 Task: Check the median days on the market of all home types in the last 1 year.
Action: Mouse moved to (875, 168)
Screenshot: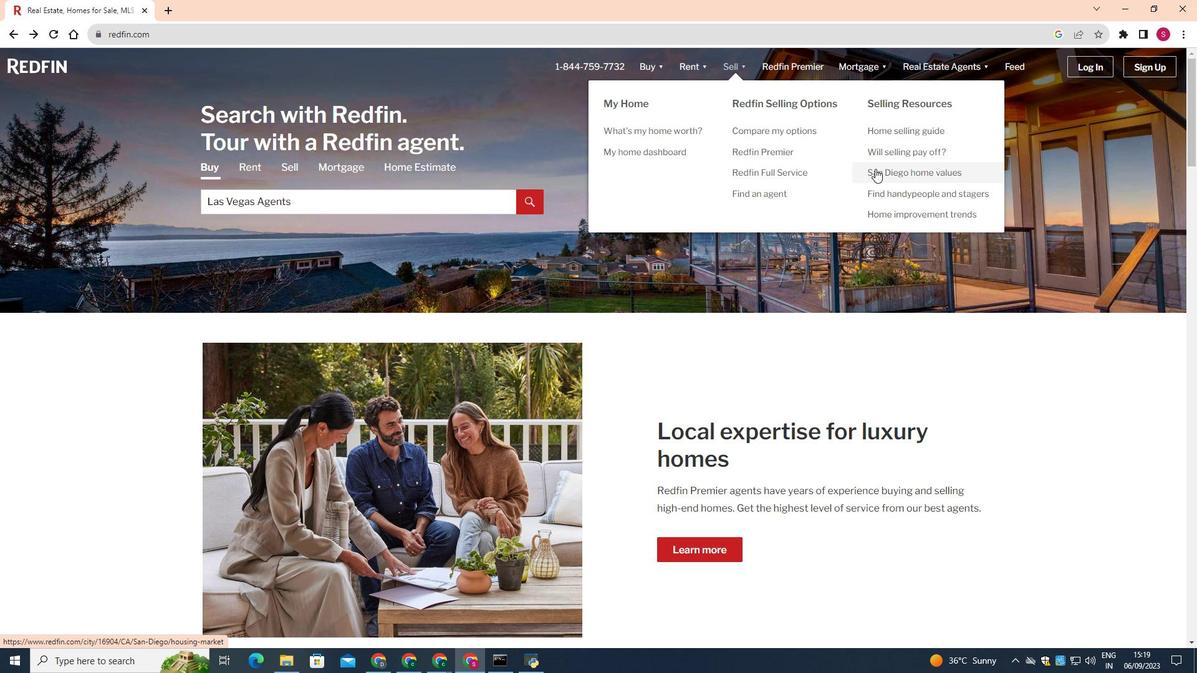 
Action: Mouse pressed left at (875, 168)
Screenshot: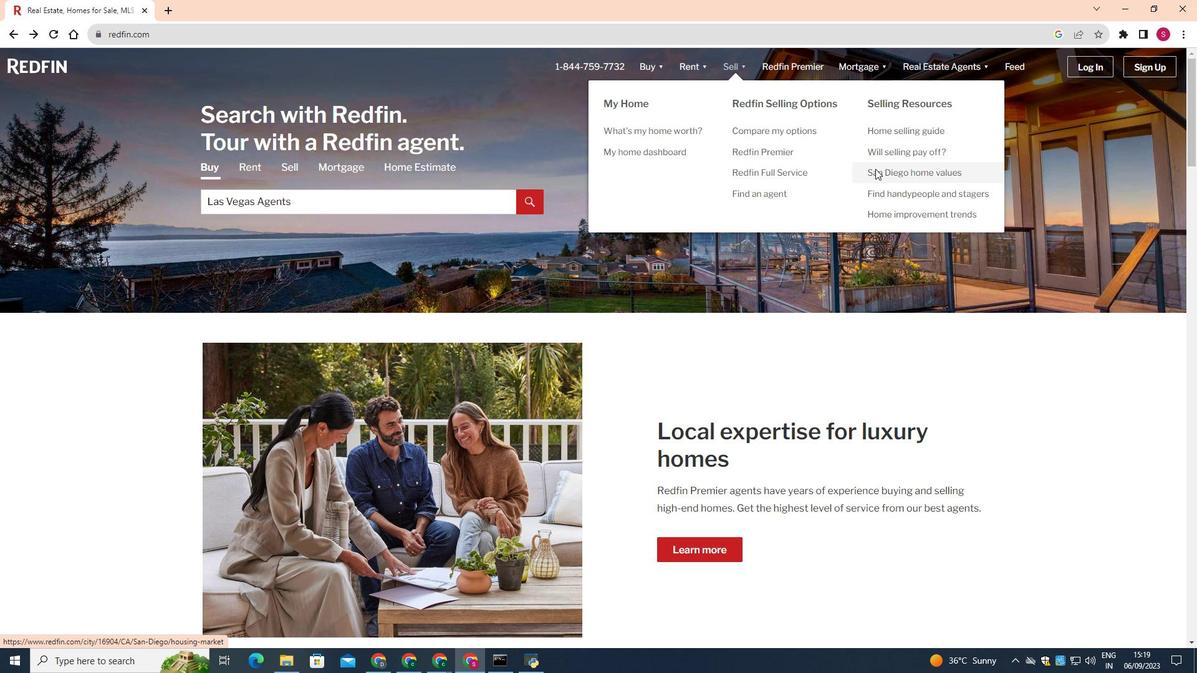 
Action: Mouse moved to (788, 379)
Screenshot: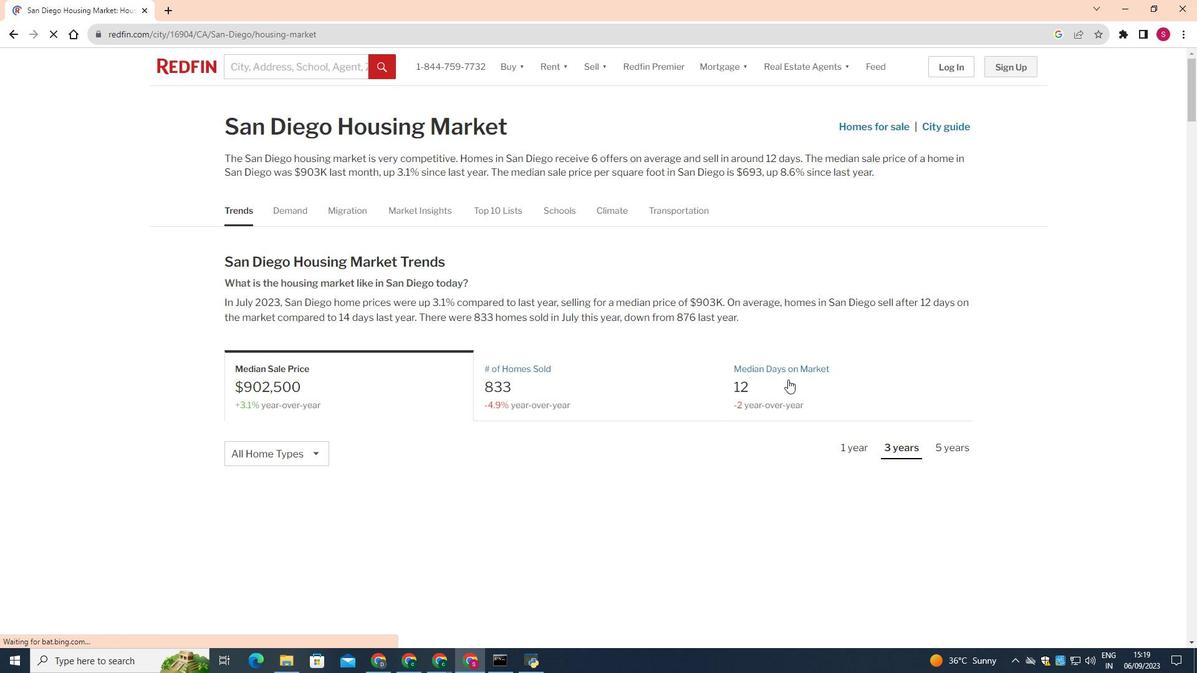 
Action: Mouse pressed left at (788, 379)
Screenshot: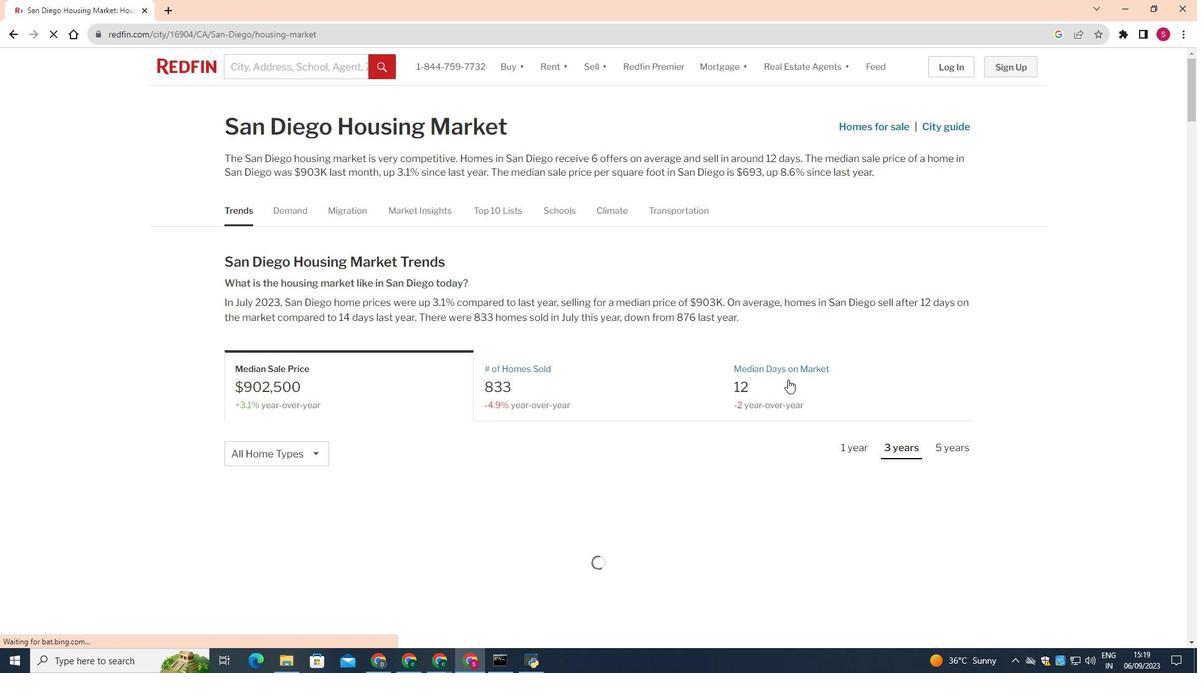 
Action: Mouse moved to (281, 457)
Screenshot: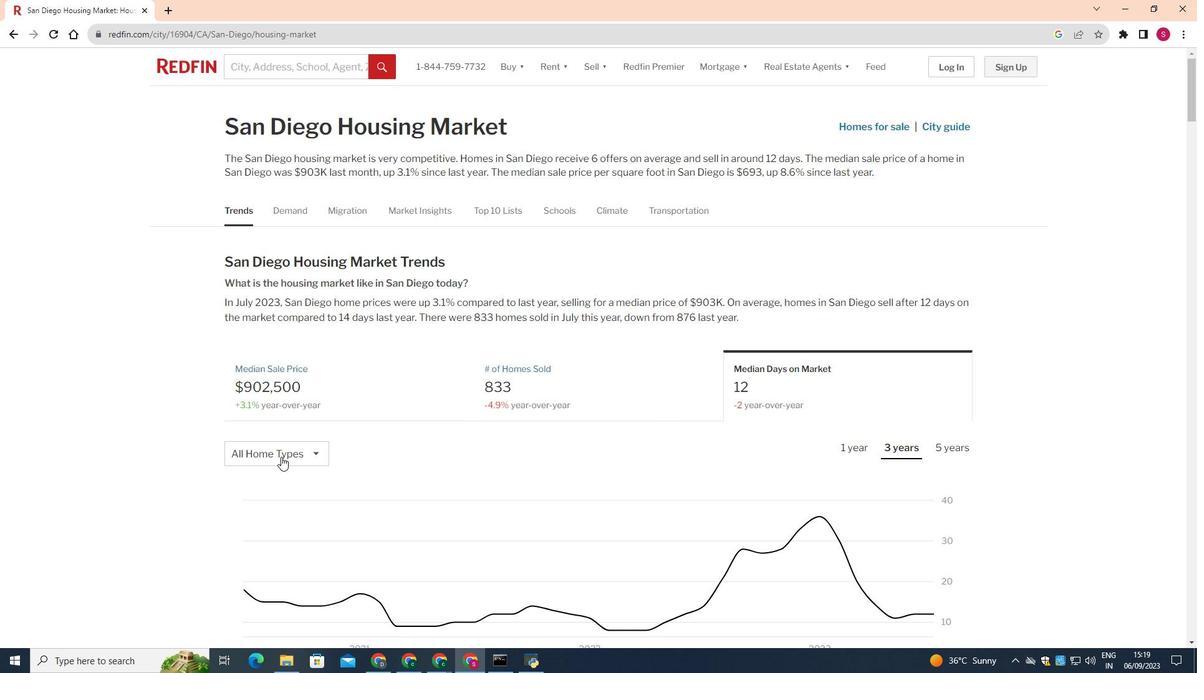 
Action: Mouse pressed left at (281, 457)
Screenshot: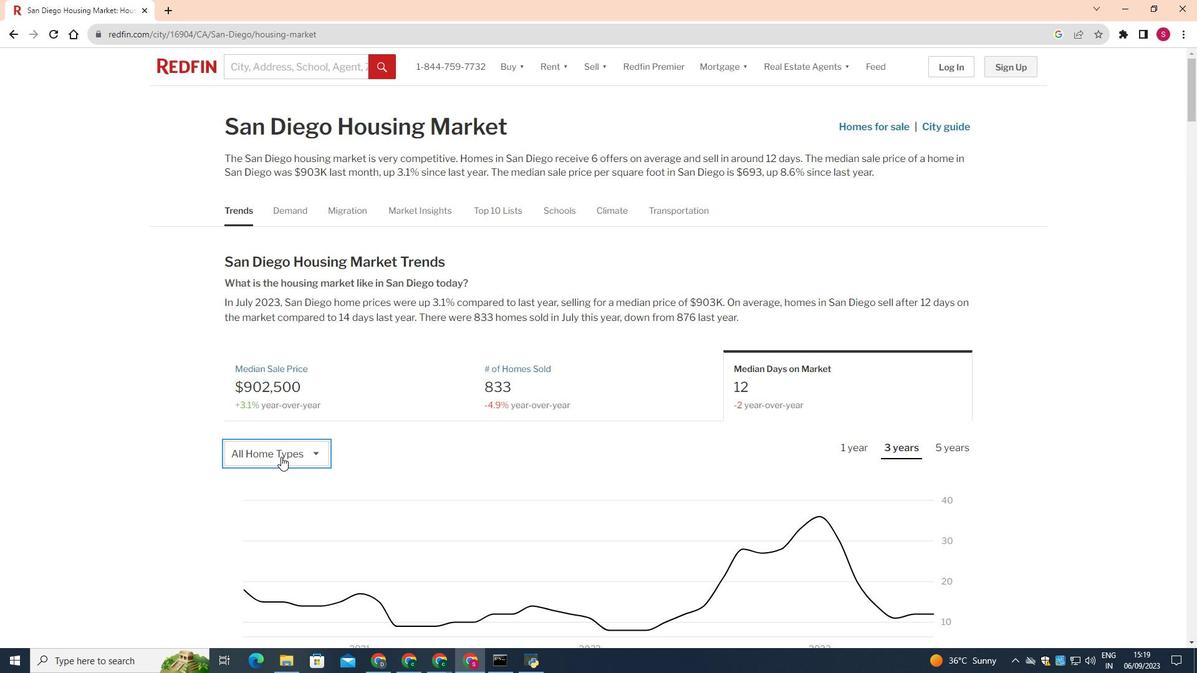 
Action: Mouse moved to (279, 480)
Screenshot: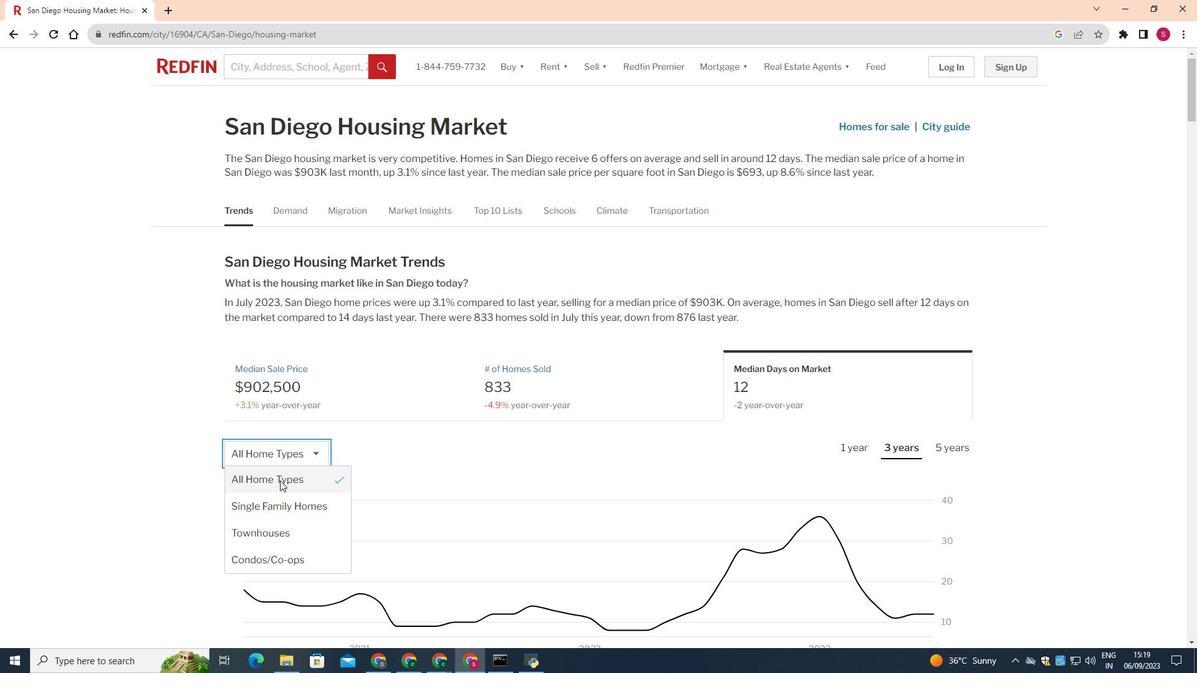 
Action: Mouse pressed left at (279, 480)
Screenshot: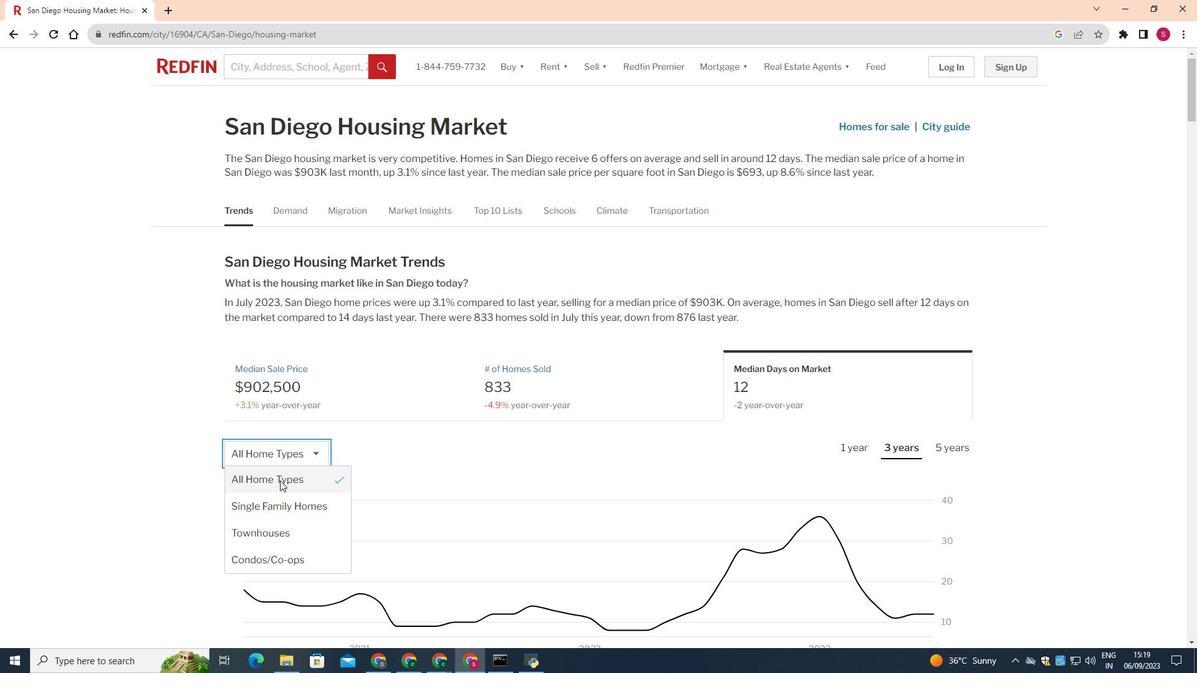 
Action: Mouse moved to (847, 445)
Screenshot: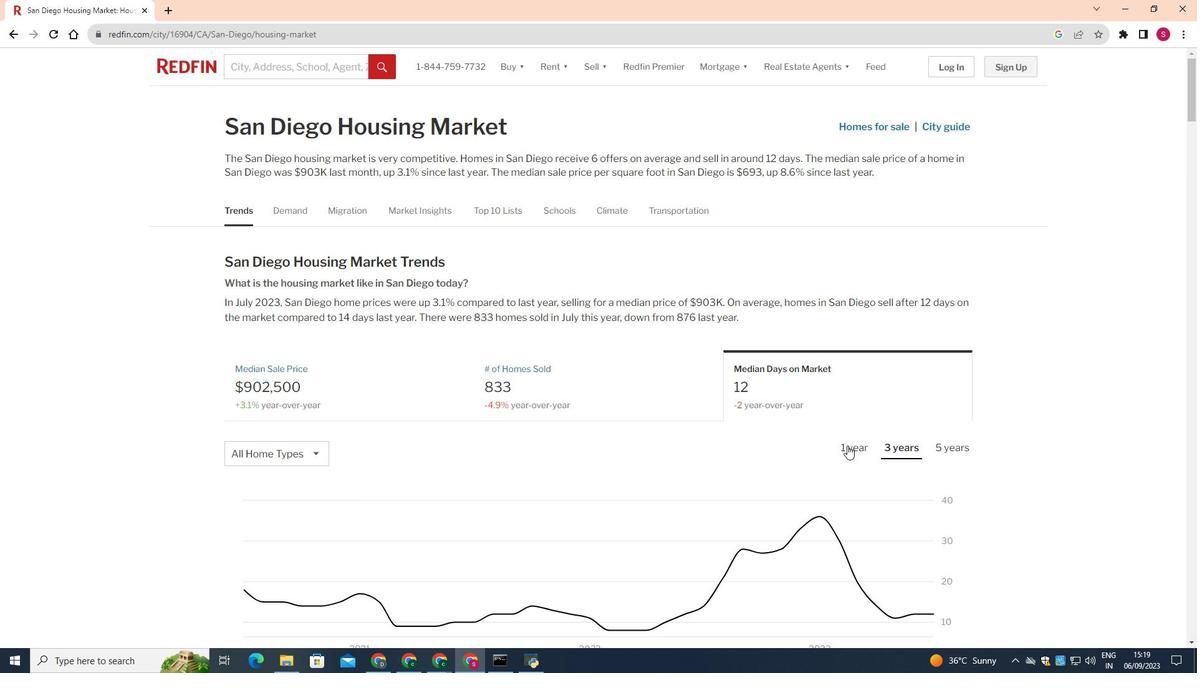 
Action: Mouse pressed left at (847, 445)
Screenshot: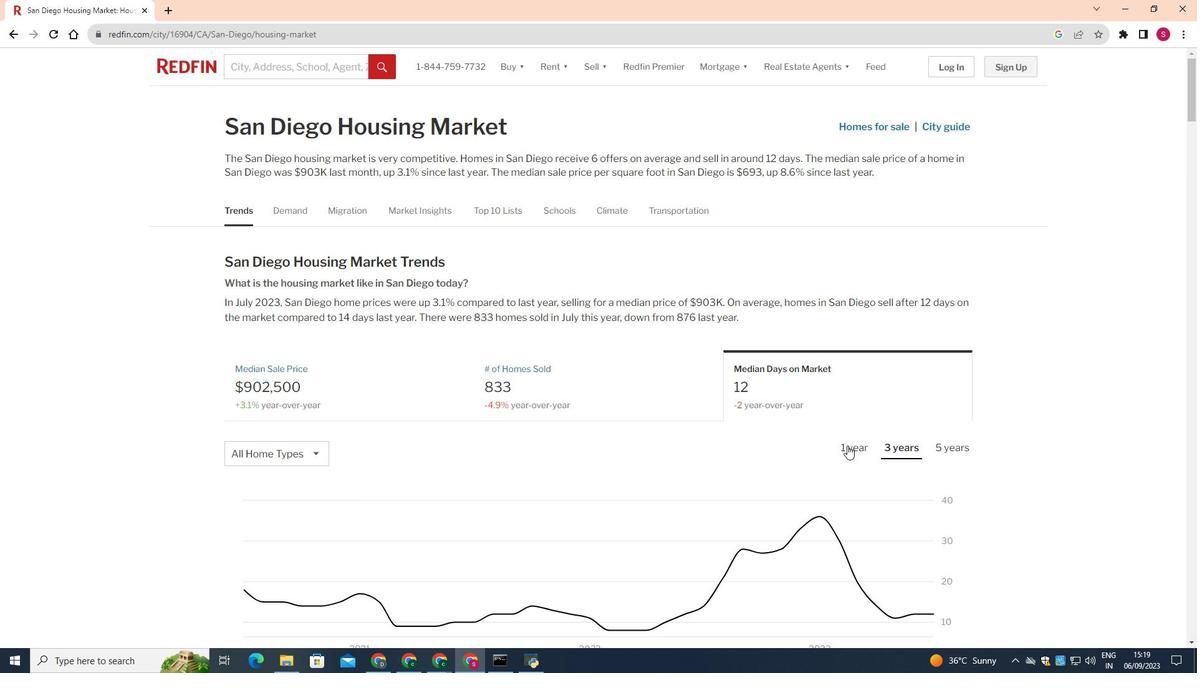 
Action: Mouse moved to (639, 438)
Screenshot: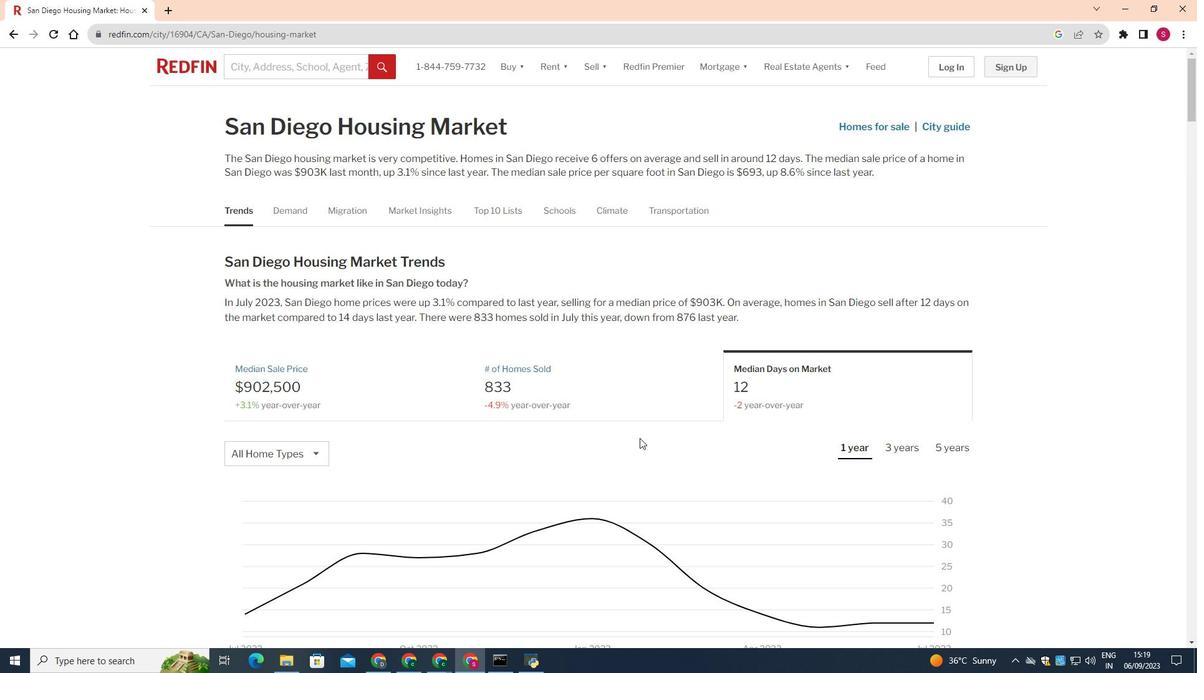 
Action: Mouse scrolled (639, 437) with delta (0, 0)
Screenshot: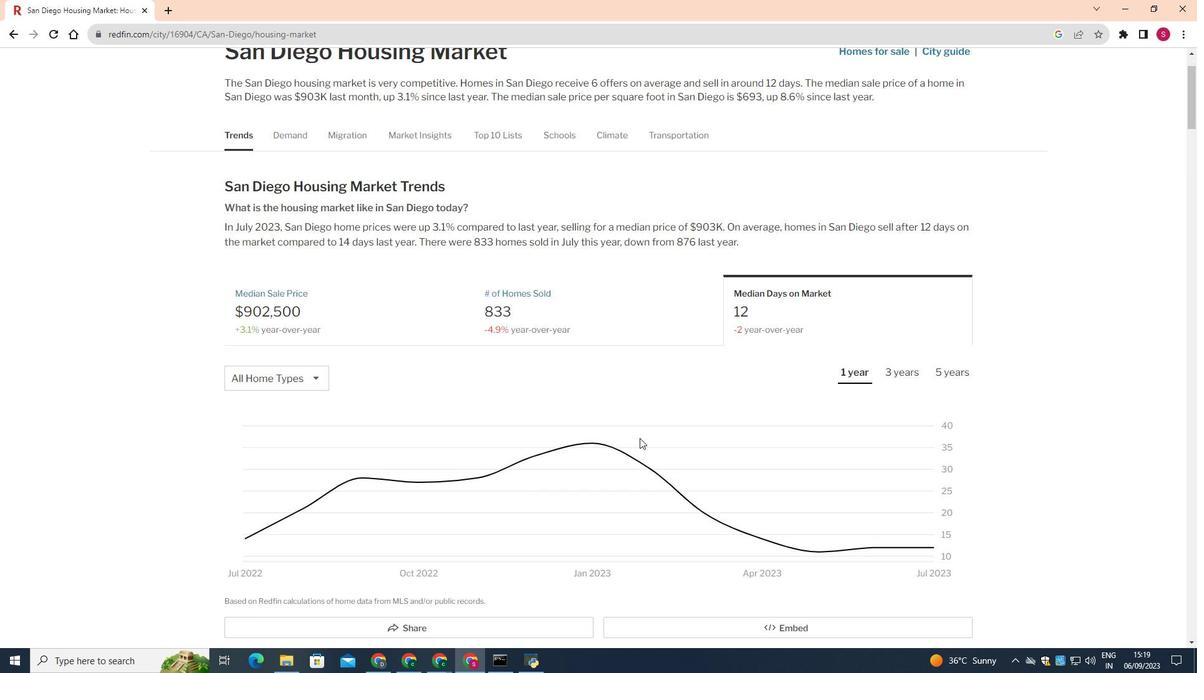 
Action: Mouse scrolled (639, 437) with delta (0, 0)
Screenshot: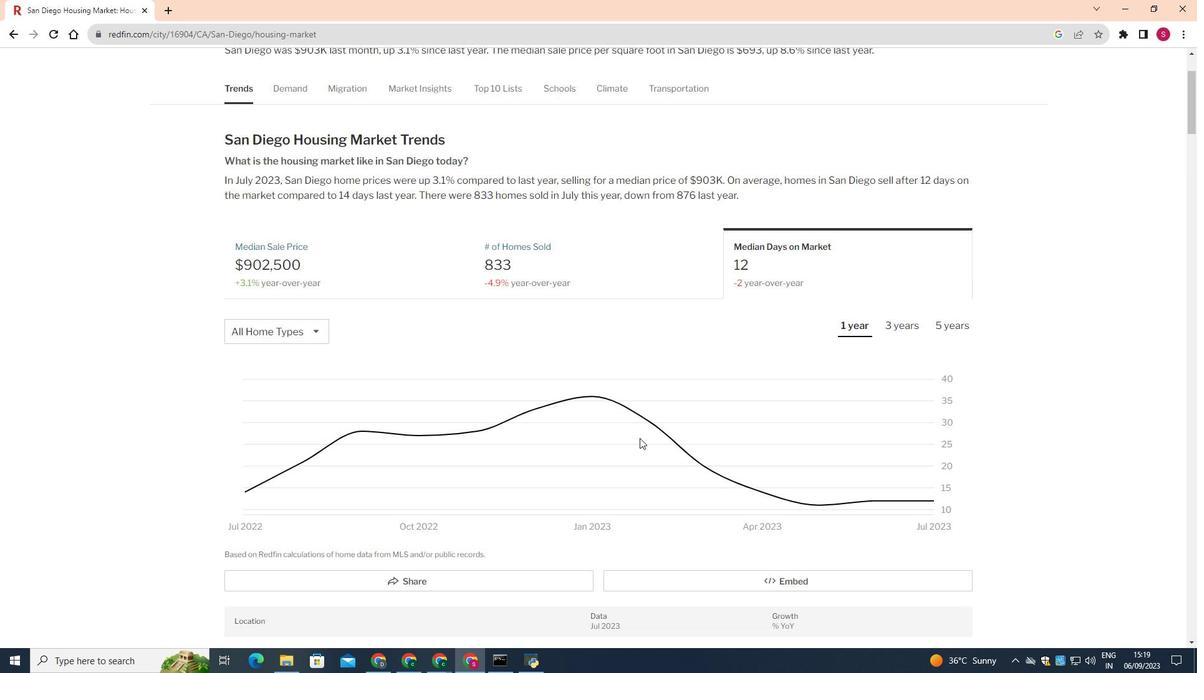 
Action: Mouse scrolled (639, 437) with delta (0, 0)
Screenshot: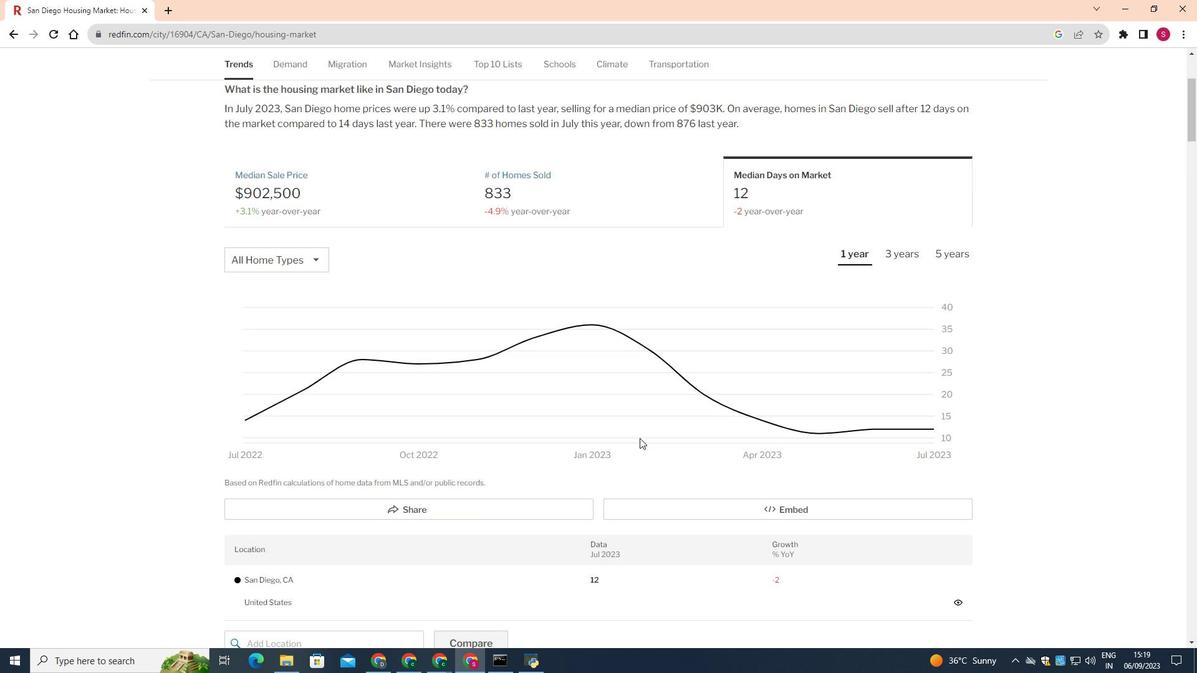 
Action: Mouse scrolled (639, 437) with delta (0, 0)
Screenshot: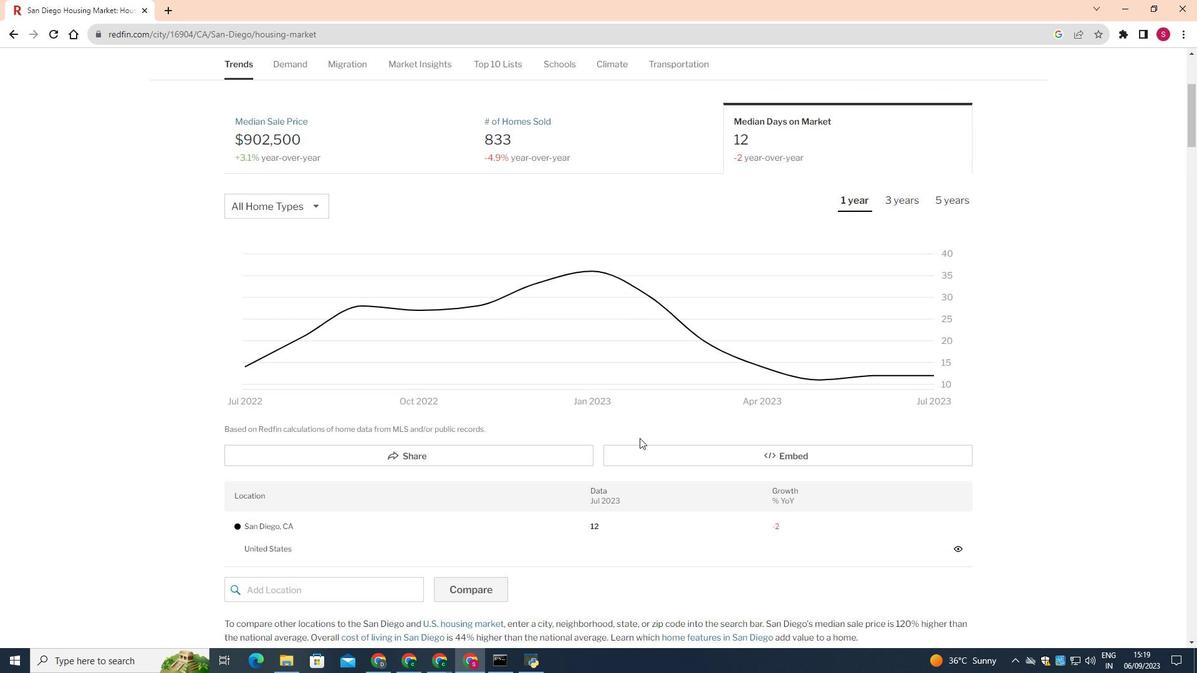 
Action: Mouse scrolled (639, 437) with delta (0, 0)
Screenshot: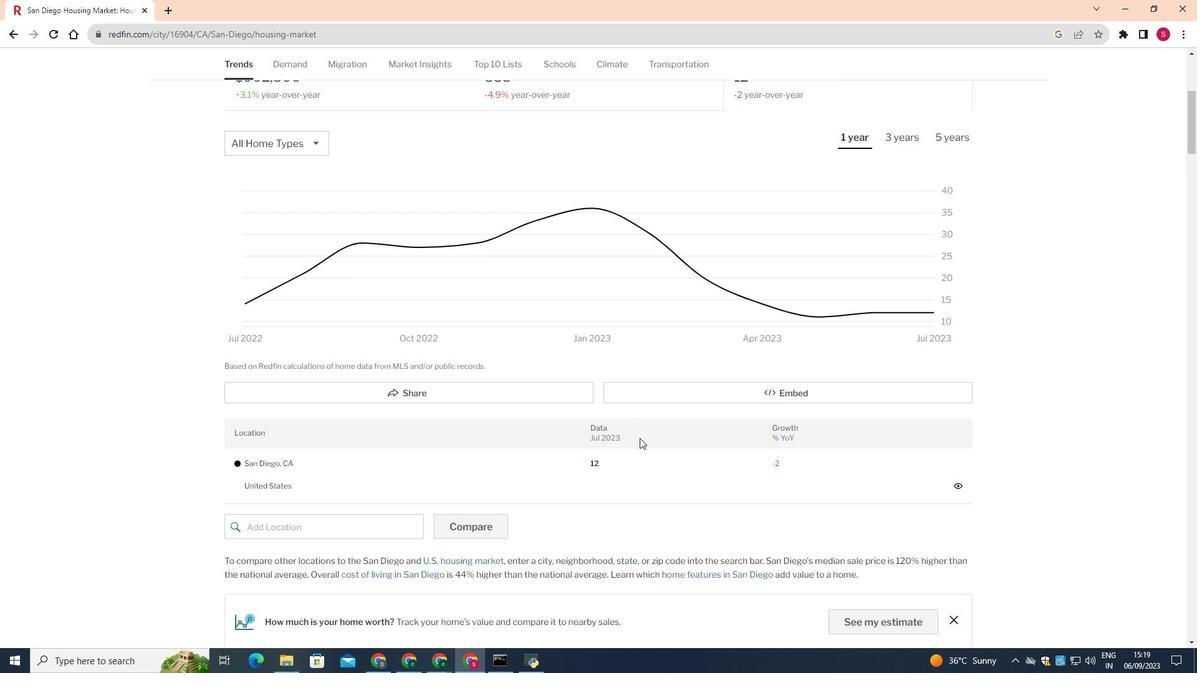 
Action: Mouse scrolled (639, 437) with delta (0, 0)
Screenshot: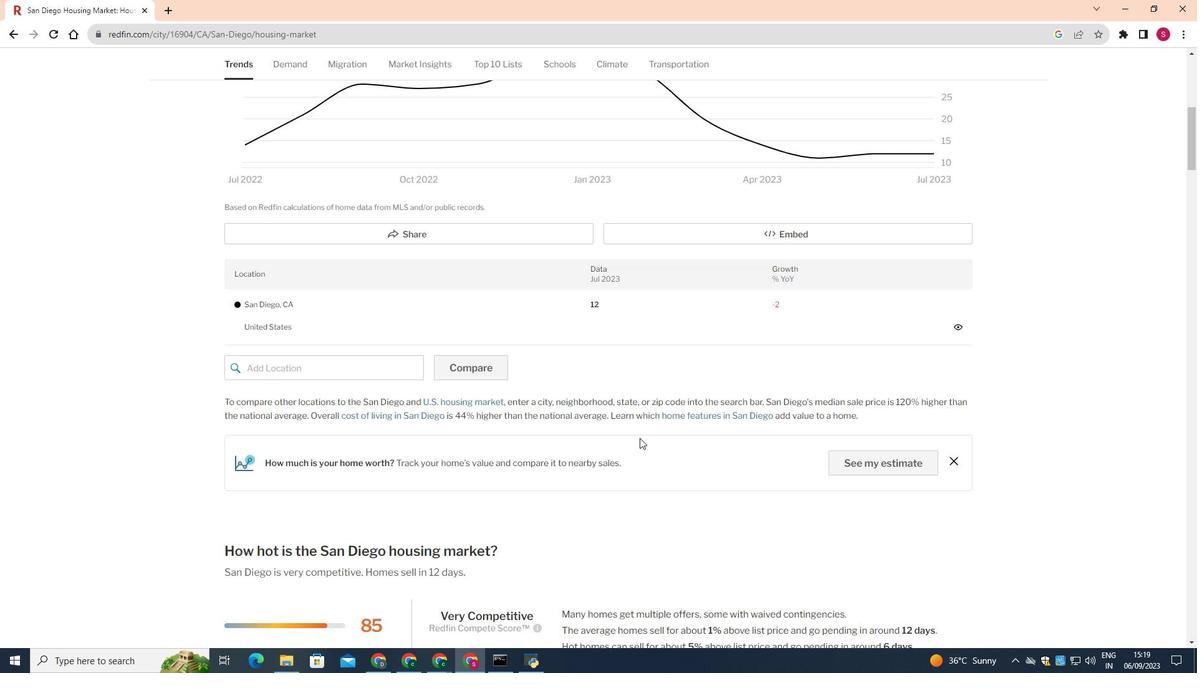
Action: Mouse scrolled (639, 437) with delta (0, 0)
Screenshot: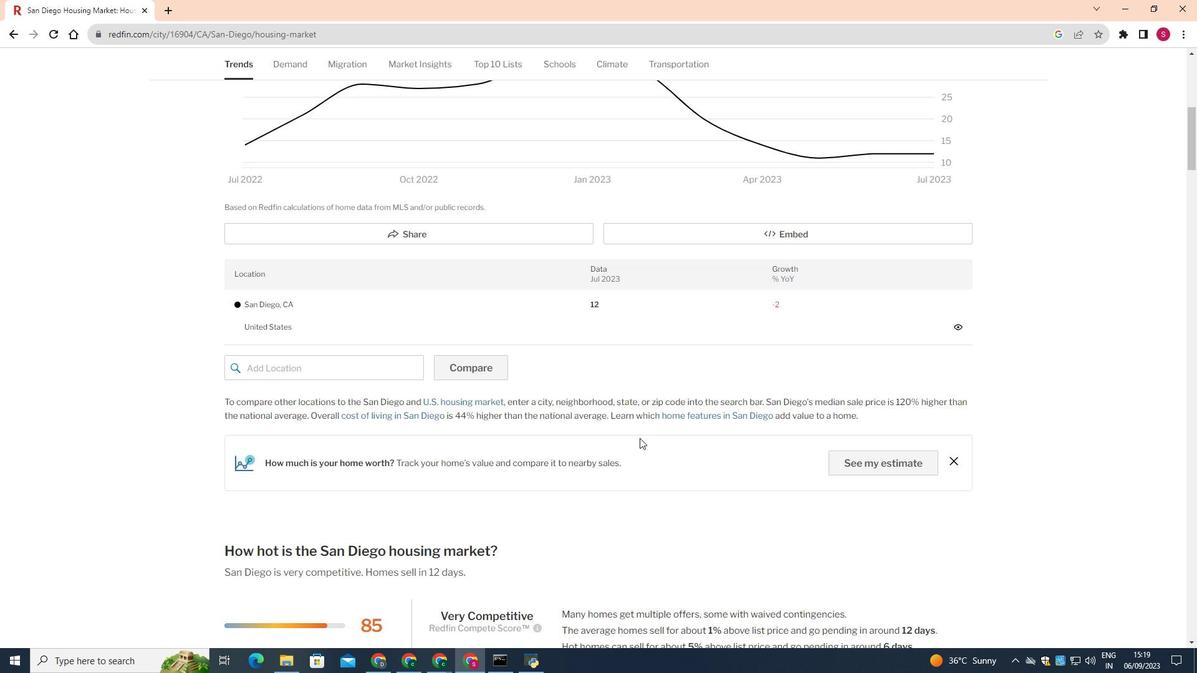 
Action: Mouse scrolled (639, 437) with delta (0, 0)
Screenshot: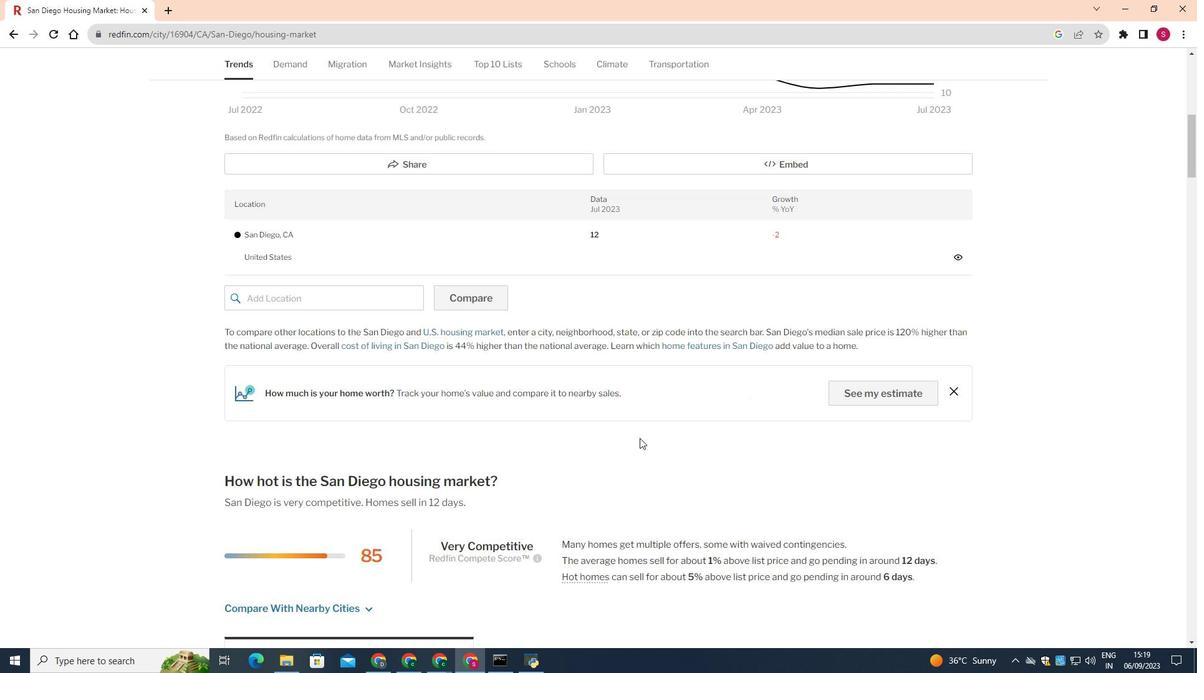 
Action: Mouse scrolled (639, 437) with delta (0, 0)
Screenshot: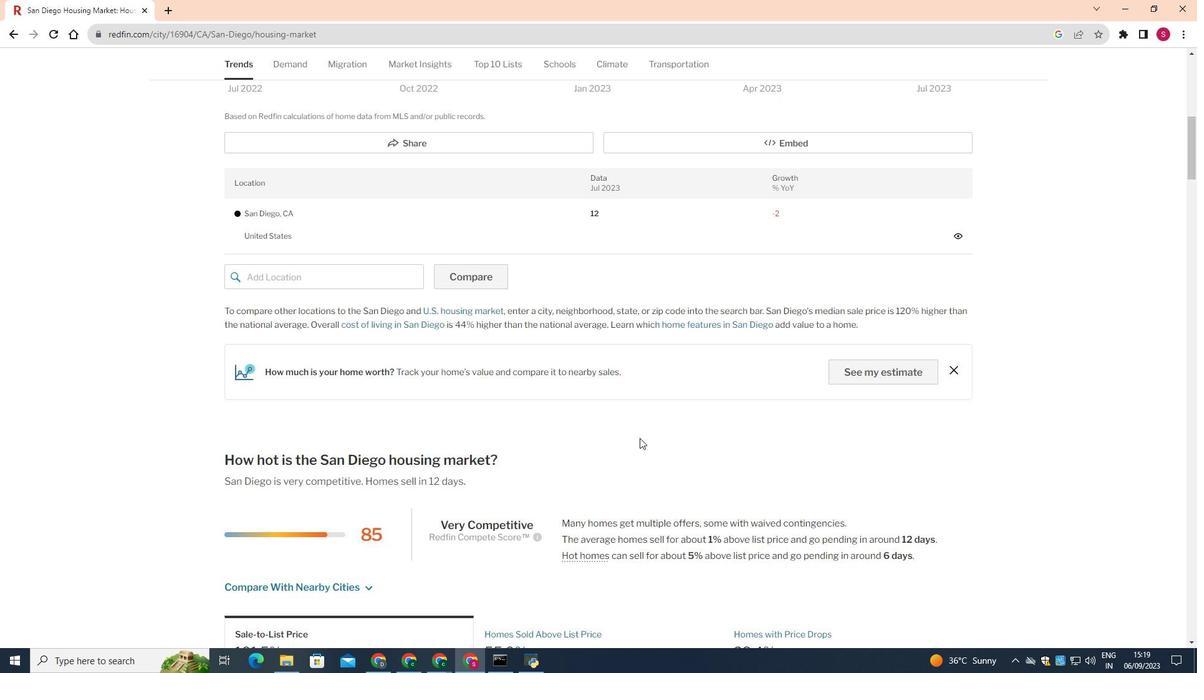 
